 Task: Move the task Broken links in documentation to the section Done in the project XpressTech and filter the tasks in the project by Due next week.
Action: Mouse moved to (379, 202)
Screenshot: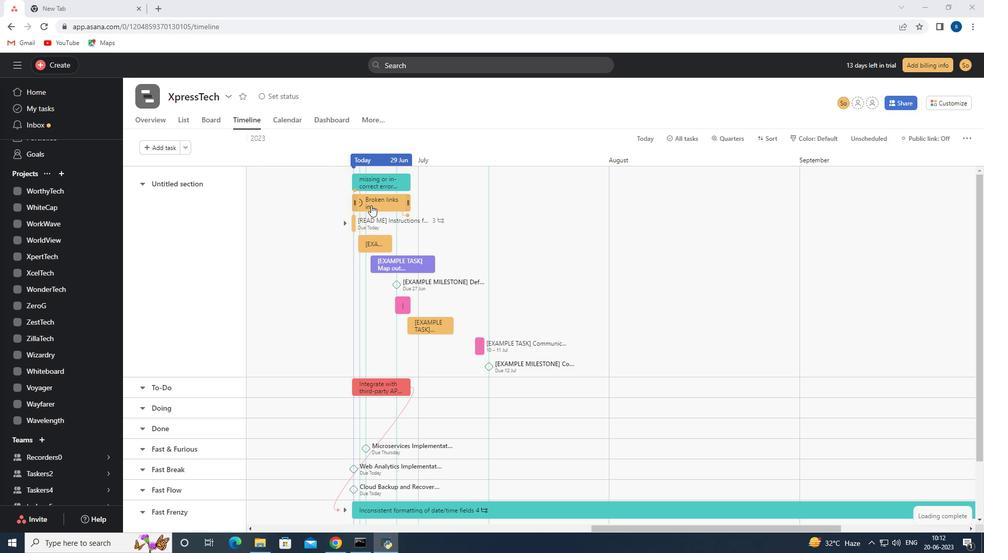 
Action: Mouse pressed left at (379, 202)
Screenshot: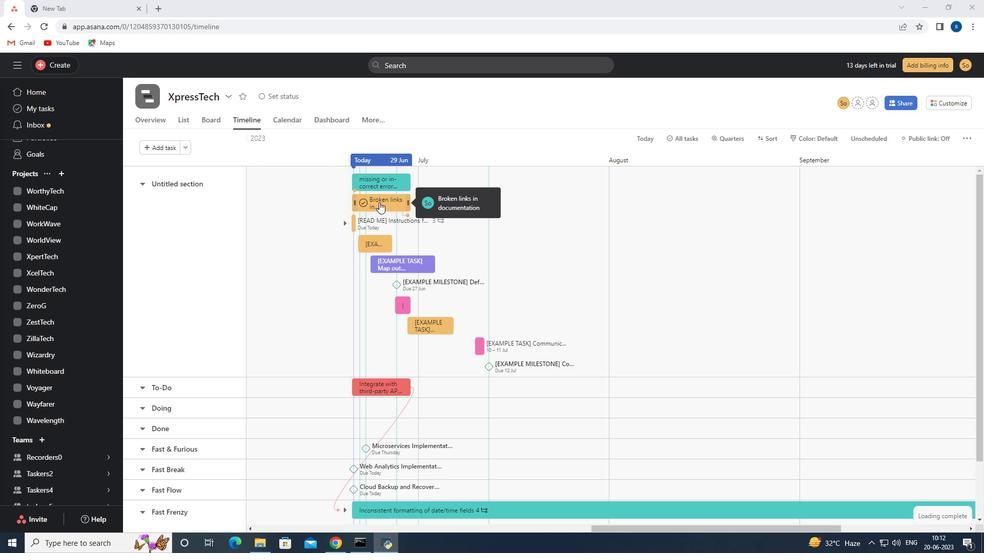 
Action: Mouse moved to (781, 242)
Screenshot: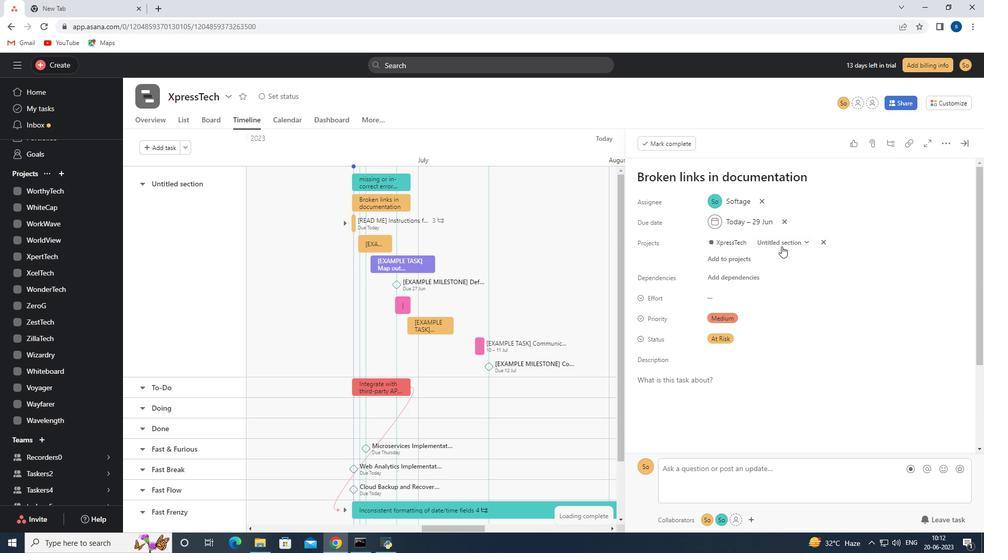 
Action: Mouse pressed left at (781, 242)
Screenshot: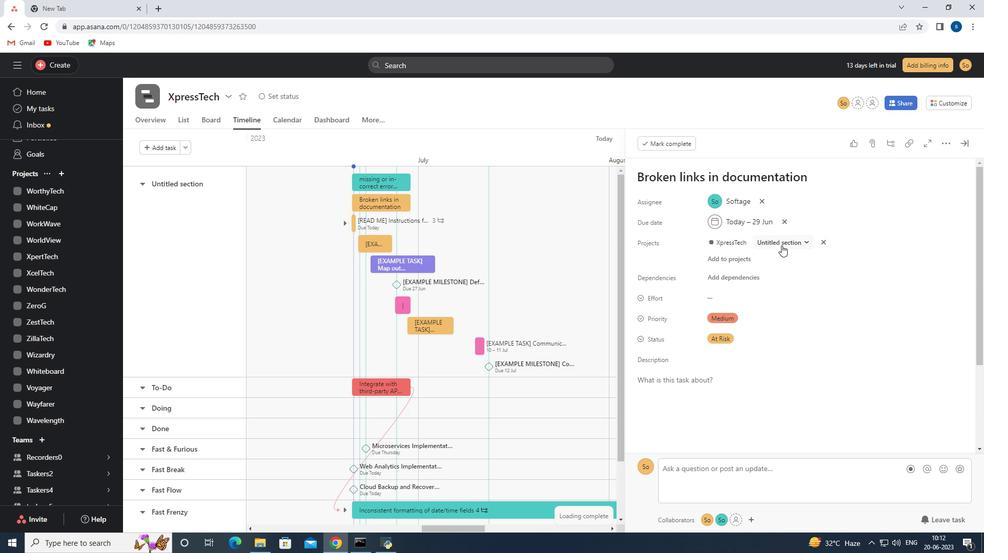 
Action: Mouse moved to (751, 317)
Screenshot: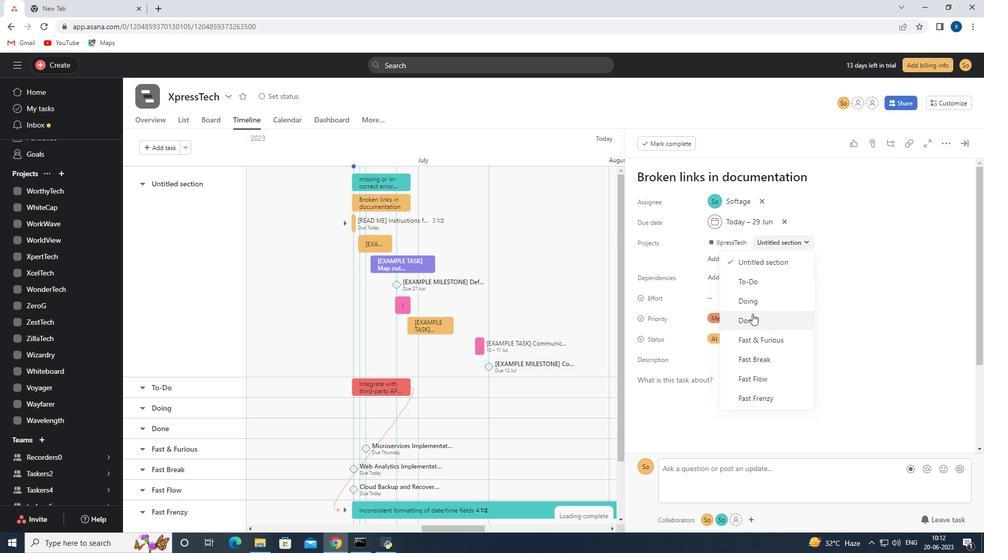 
Action: Mouse pressed left at (751, 317)
Screenshot: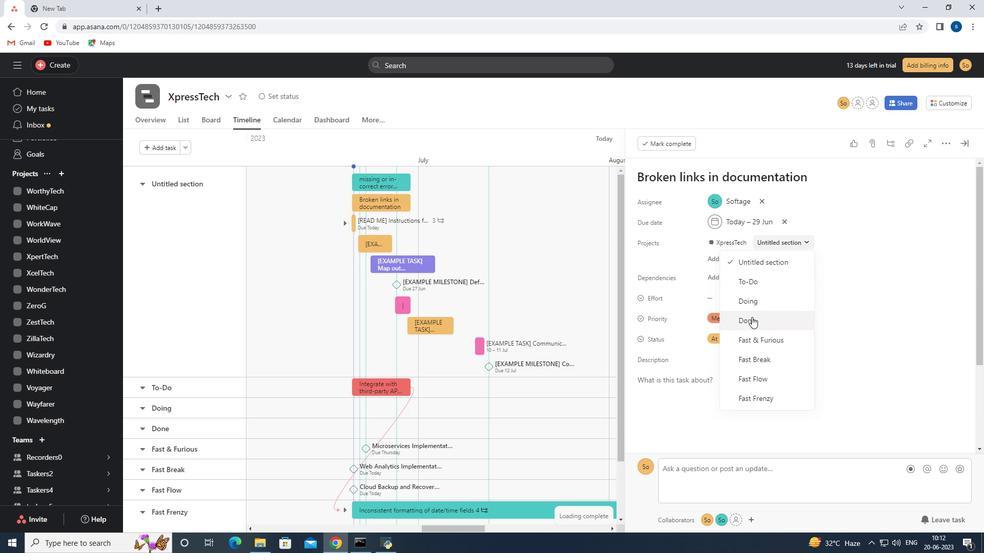
Action: Mouse moved to (963, 139)
Screenshot: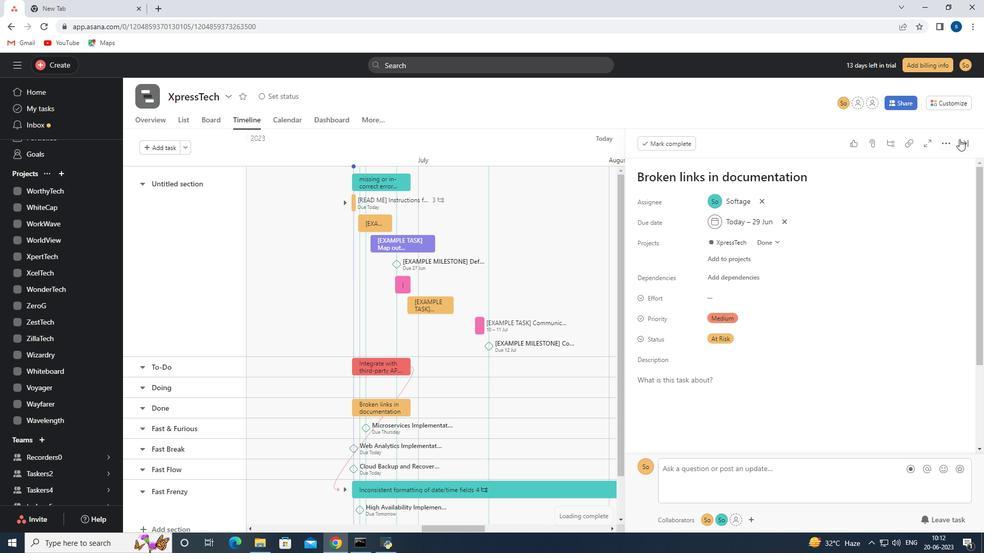
Action: Mouse pressed left at (963, 139)
Screenshot: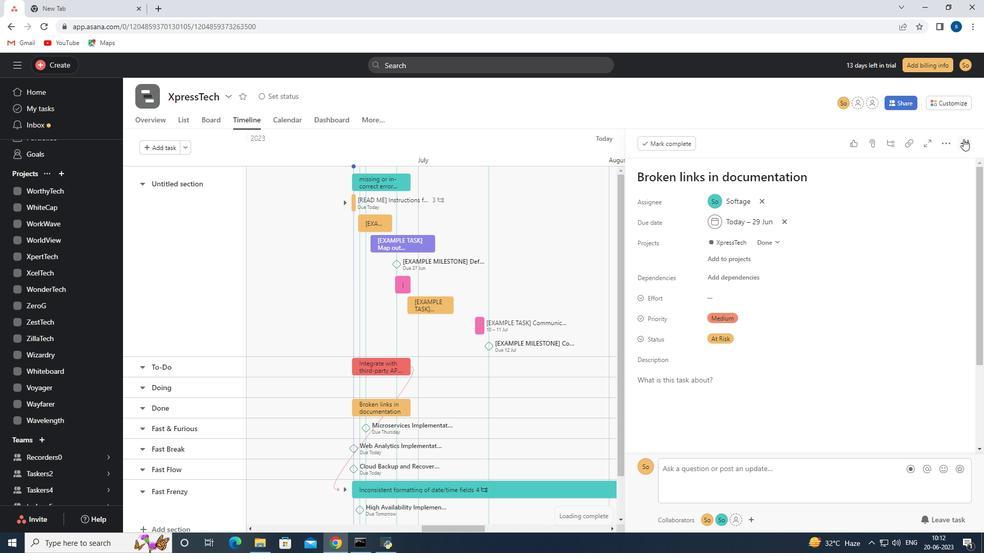 
Action: Mouse moved to (184, 116)
Screenshot: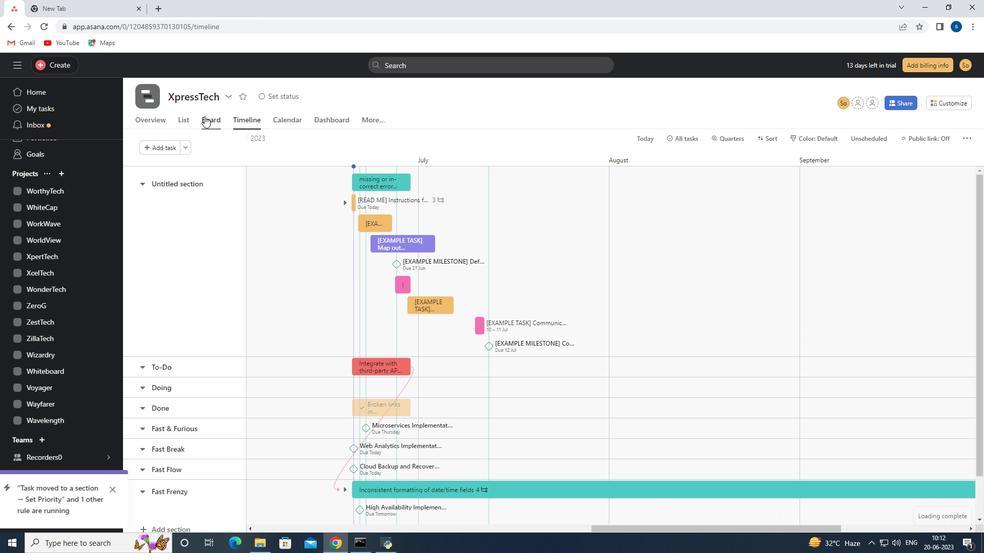 
Action: Mouse pressed left at (184, 116)
Screenshot: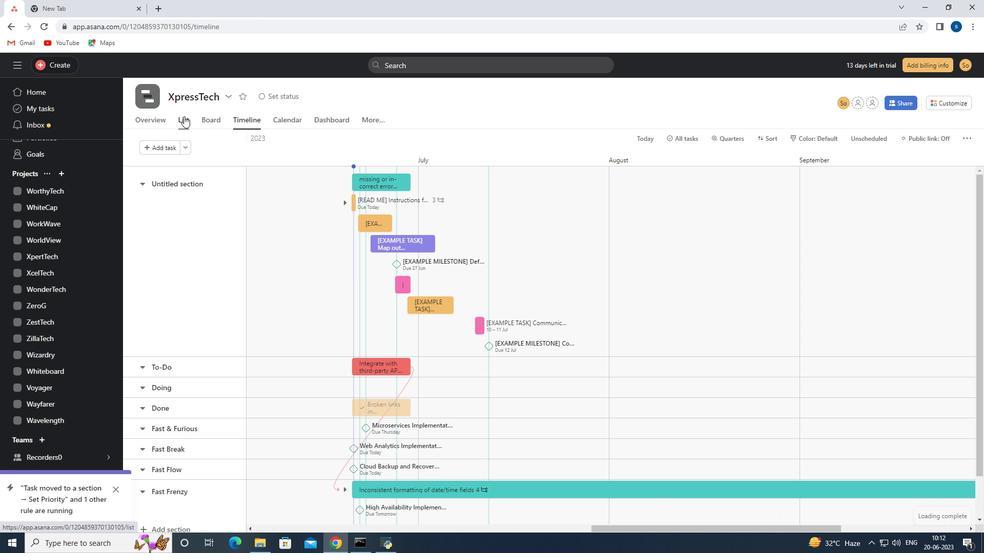 
Action: Mouse moved to (208, 141)
Screenshot: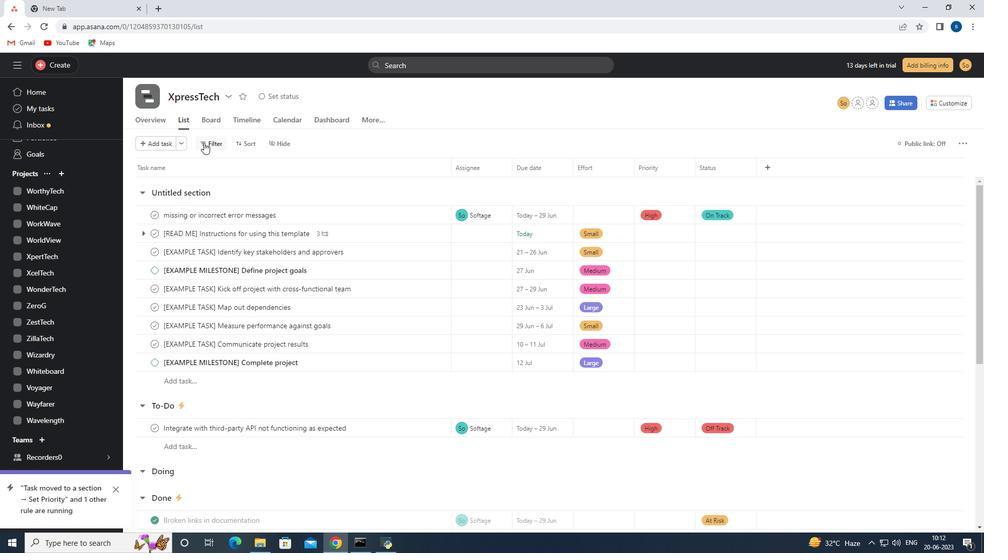 
Action: Mouse pressed left at (208, 141)
Screenshot: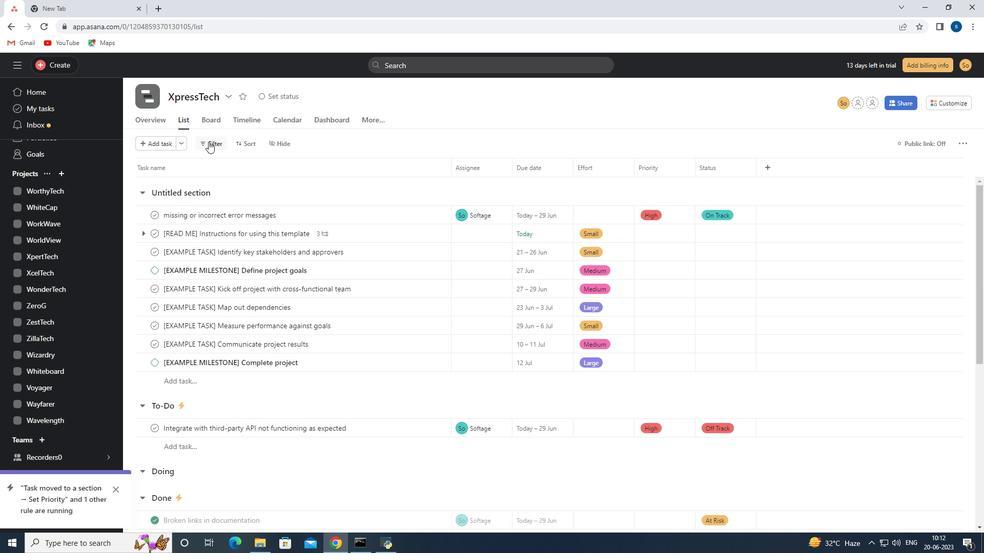 
Action: Mouse moved to (233, 202)
Screenshot: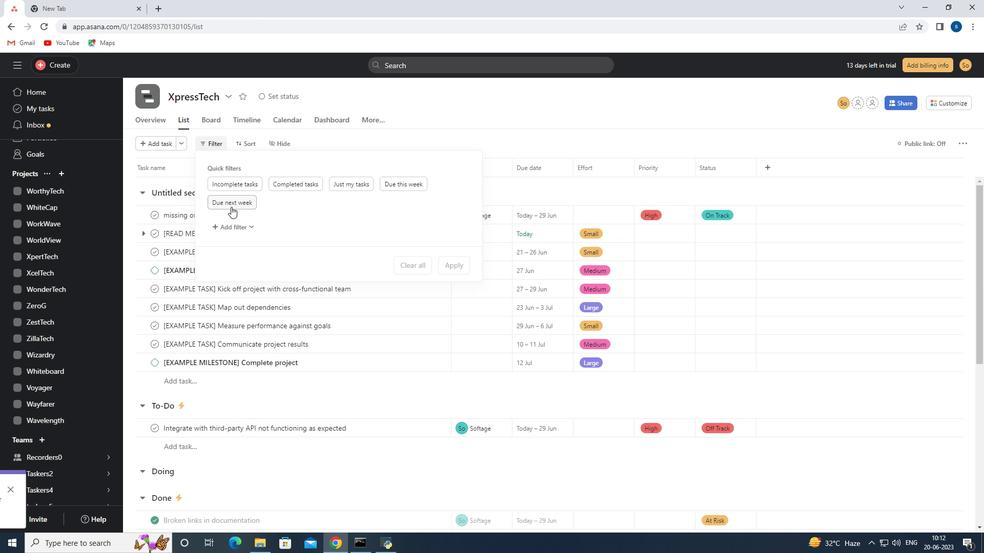 
Action: Mouse pressed left at (233, 202)
Screenshot: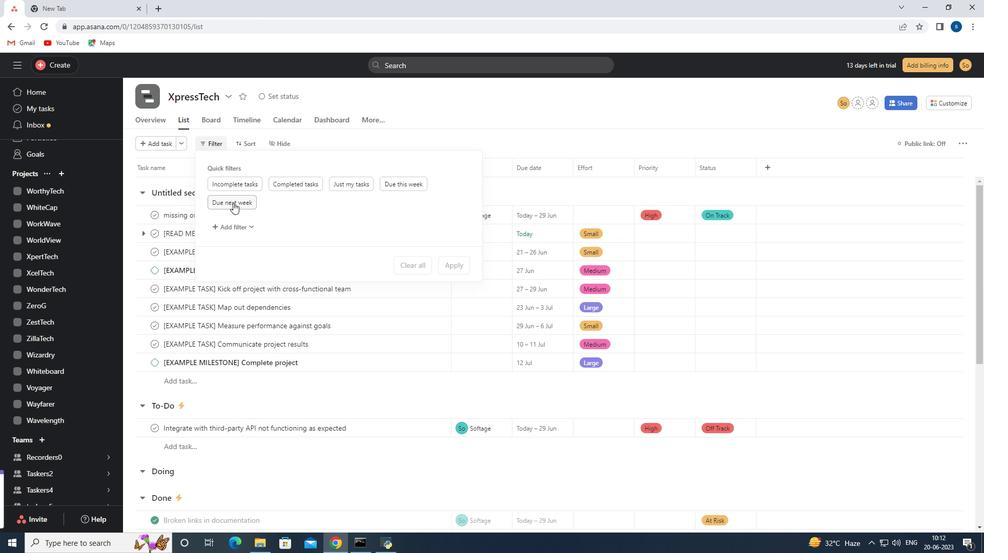 
Action: Mouse moved to (245, 119)
Screenshot: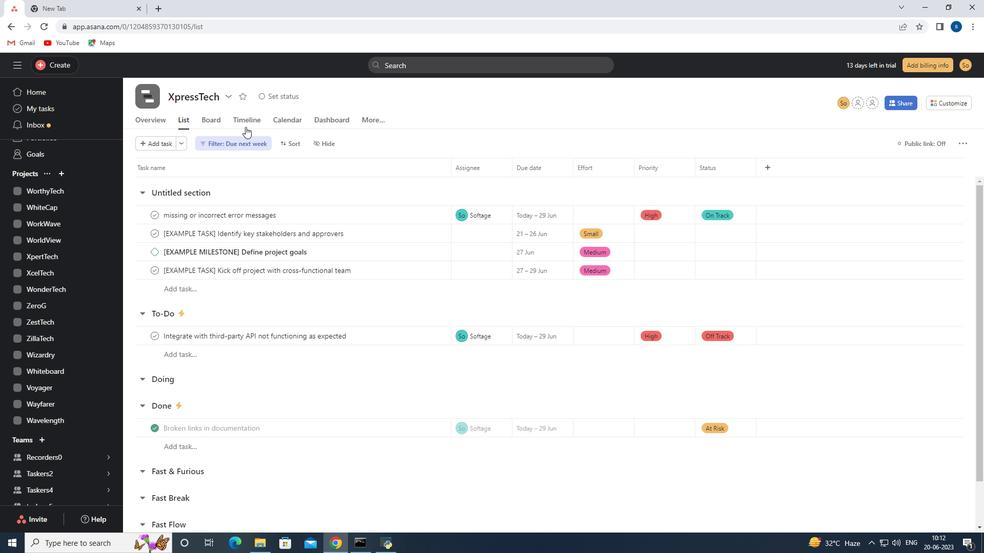 
Action: Mouse pressed left at (245, 119)
Screenshot: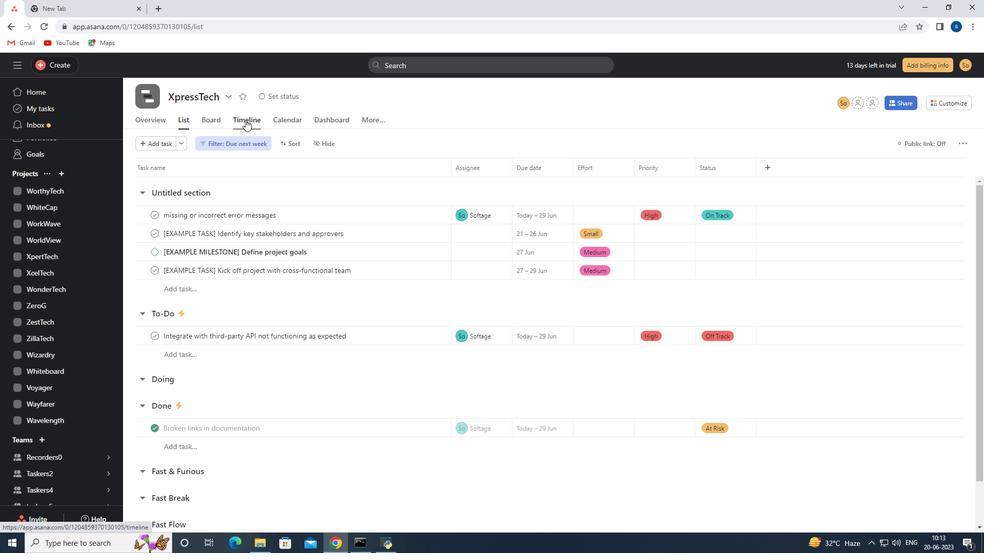 
